 Task: Add the task  Integrate a new payment gateway into an e-commerce website to the section Agile Accelerators in the project AdaptFlow and add a Due Date to the respective task as 2023/11/23
Action: Mouse moved to (477, 385)
Screenshot: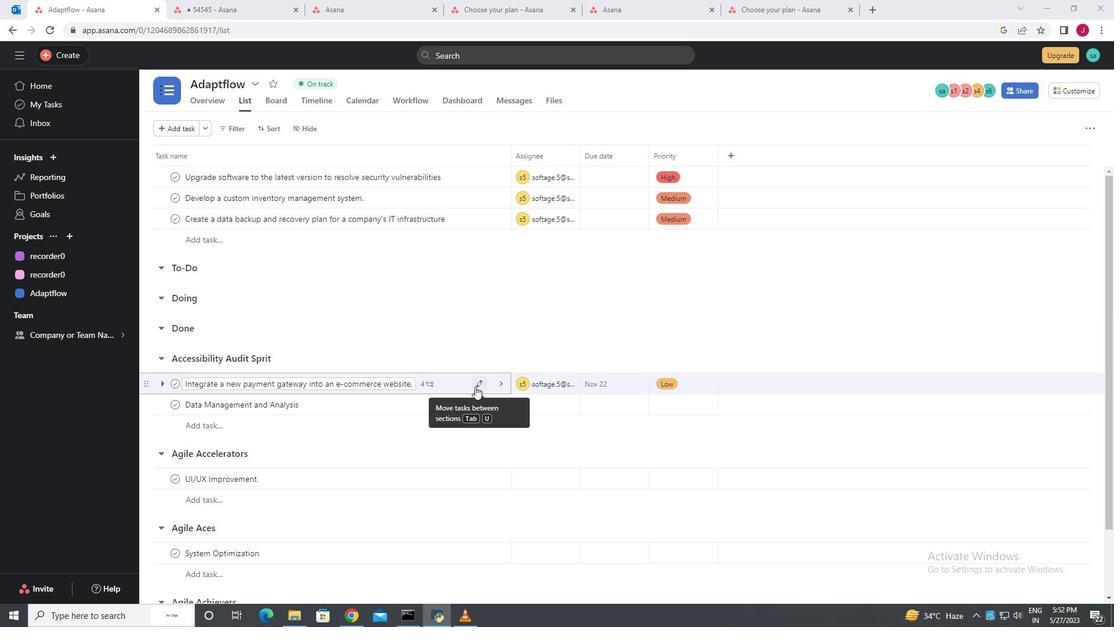 
Action: Mouse pressed left at (477, 385)
Screenshot: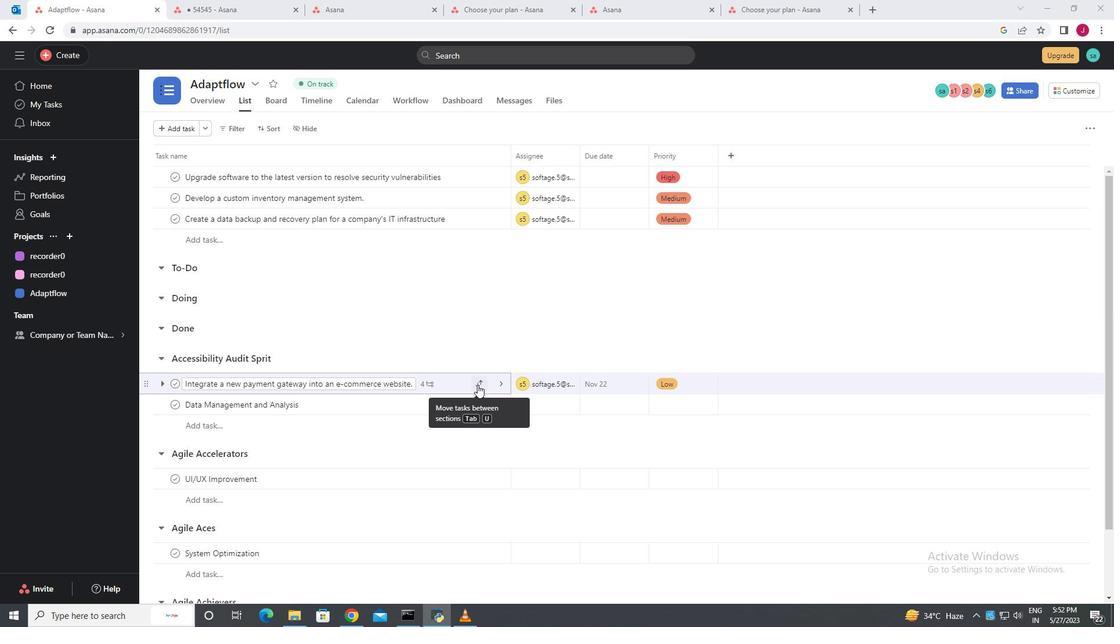 
Action: Mouse moved to (425, 537)
Screenshot: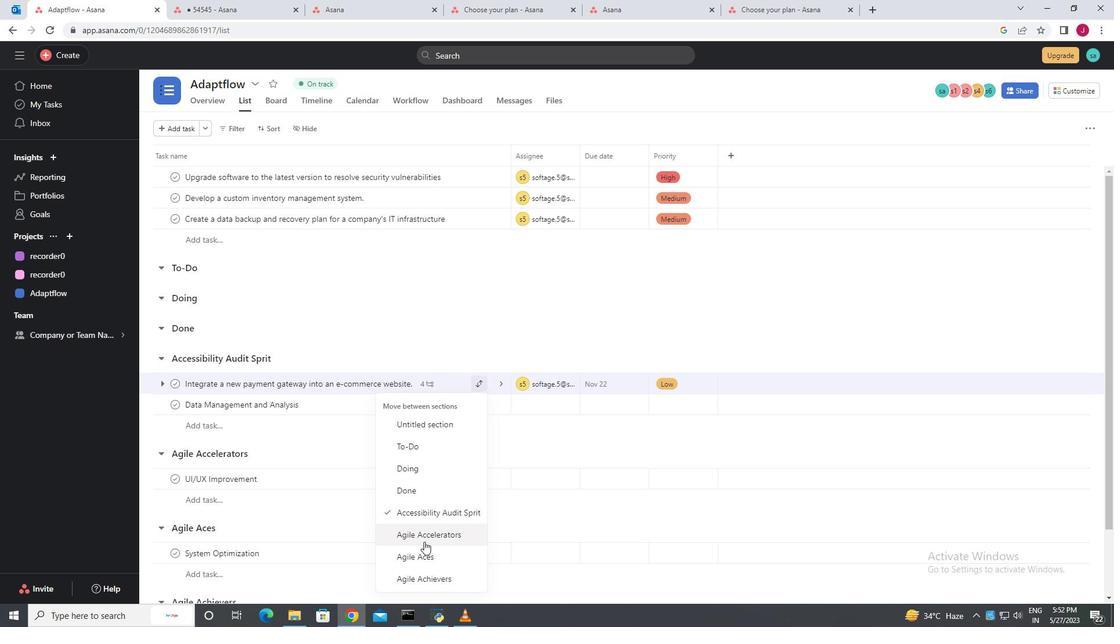
Action: Mouse pressed left at (425, 537)
Screenshot: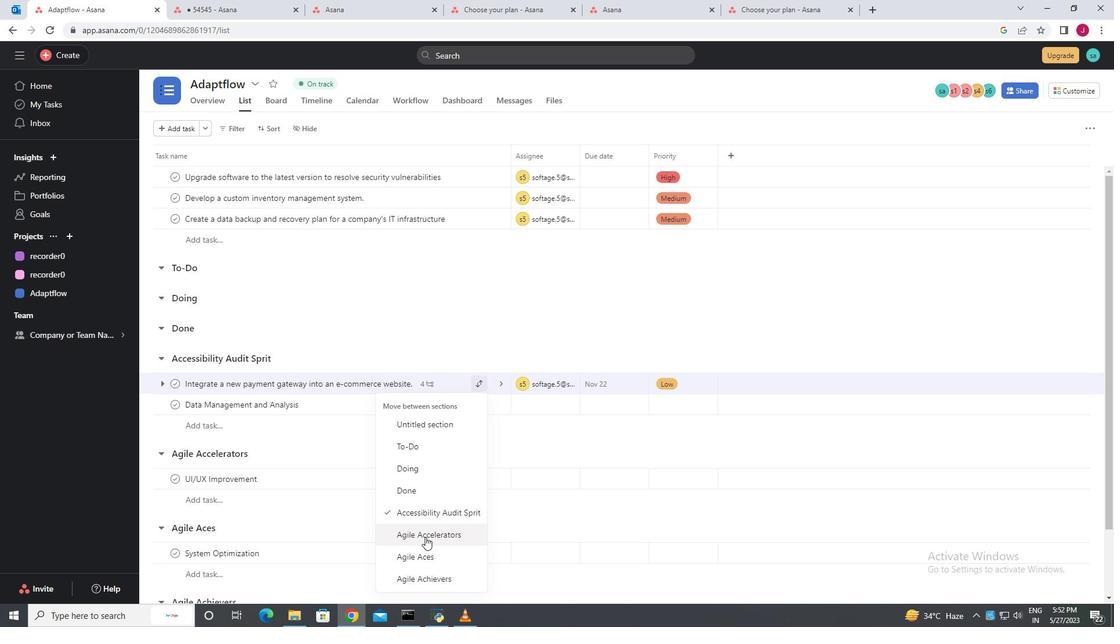 
Action: Mouse moved to (619, 458)
Screenshot: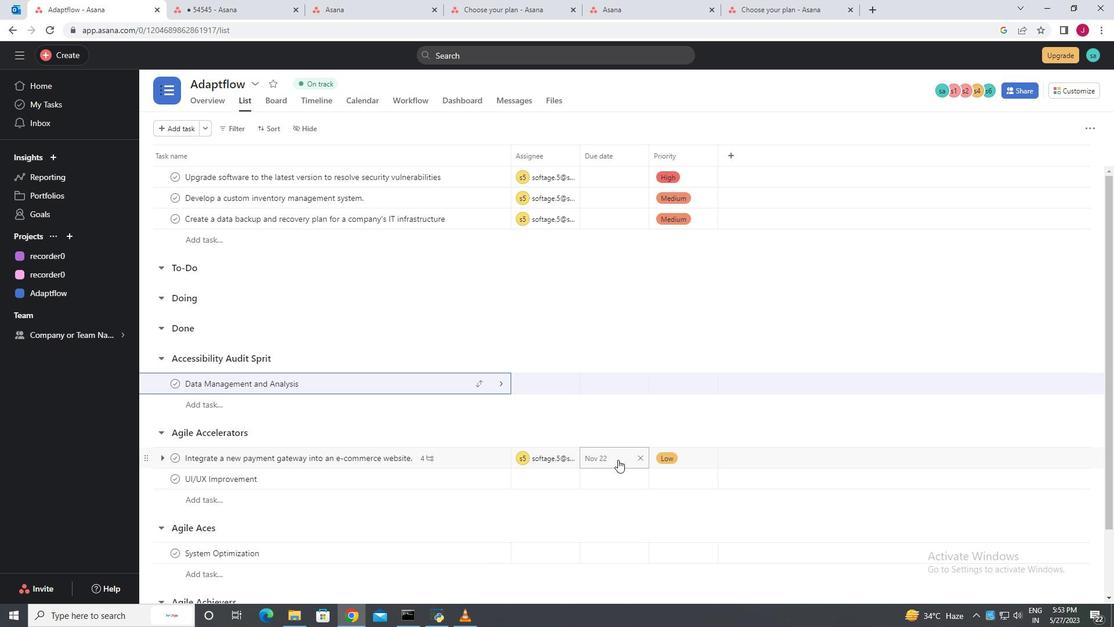 
Action: Mouse pressed left at (619, 458)
Screenshot: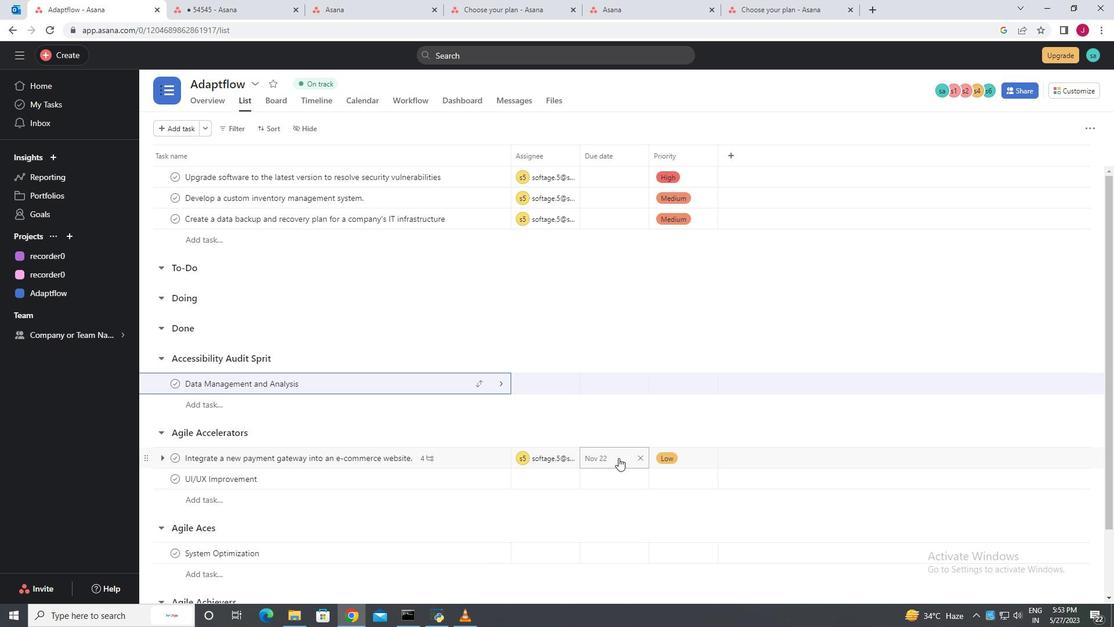 
Action: Mouse moved to (688, 331)
Screenshot: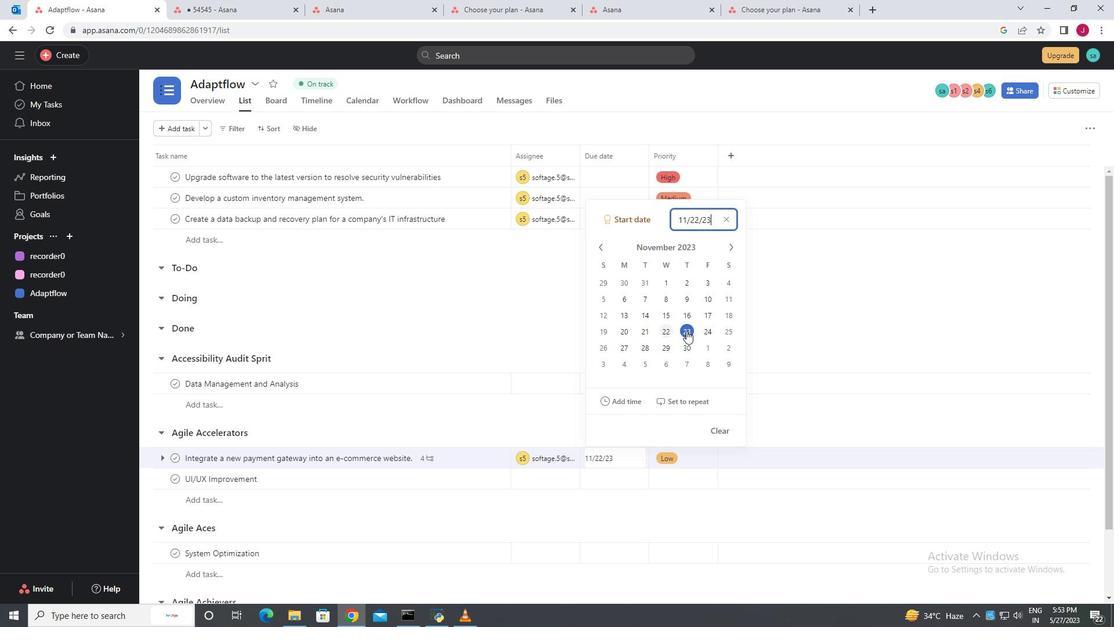 
Action: Mouse pressed left at (688, 331)
Screenshot: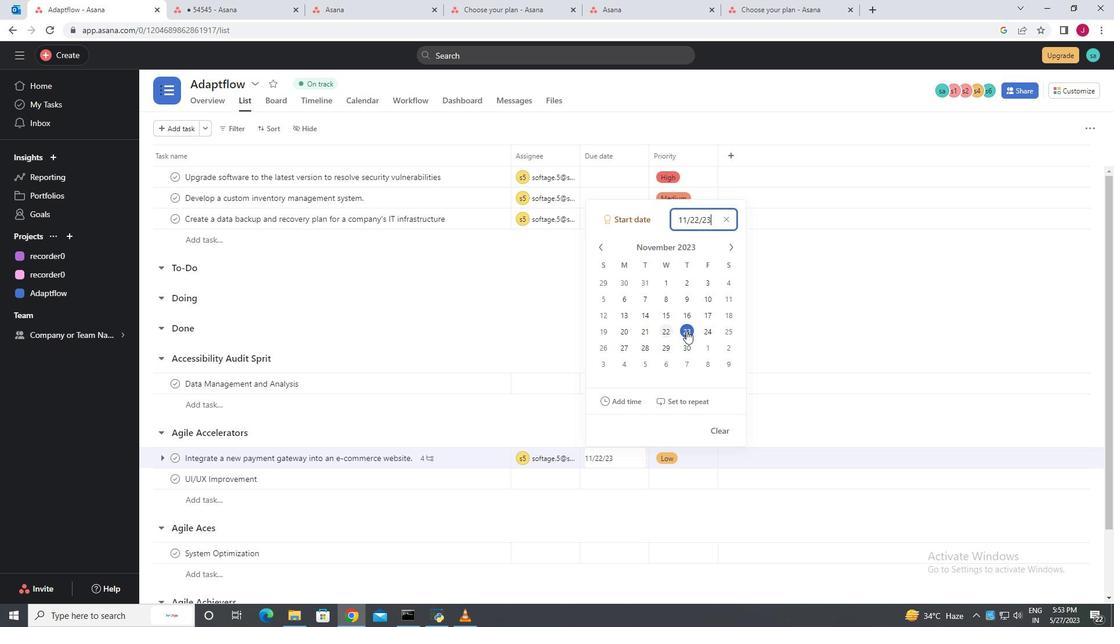 
Action: Mouse moved to (848, 321)
Screenshot: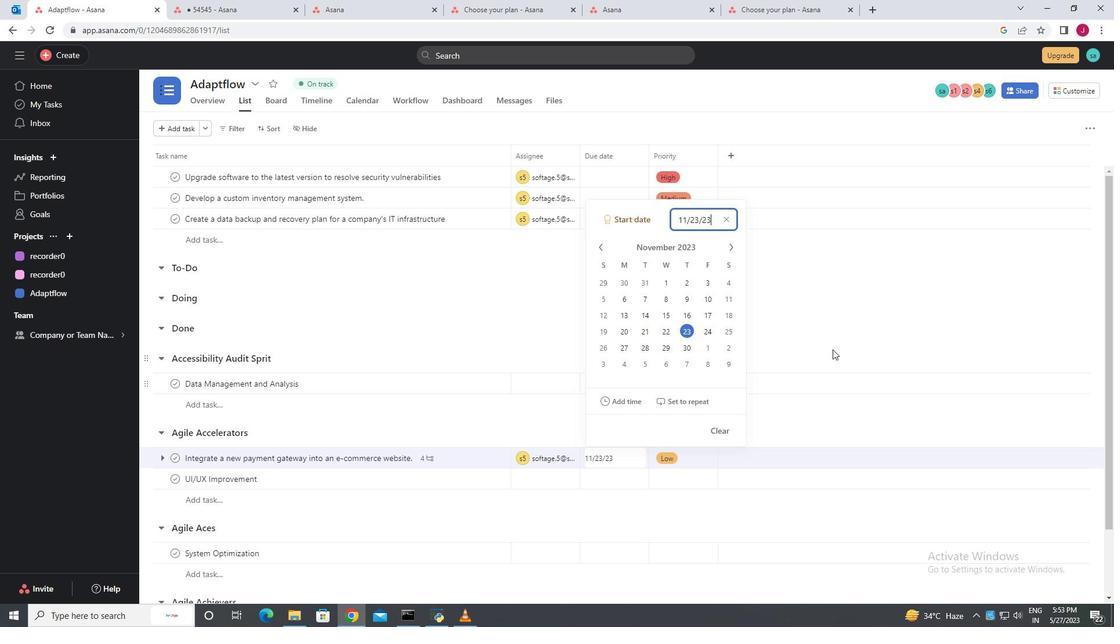 
Action: Mouse pressed left at (848, 321)
Screenshot: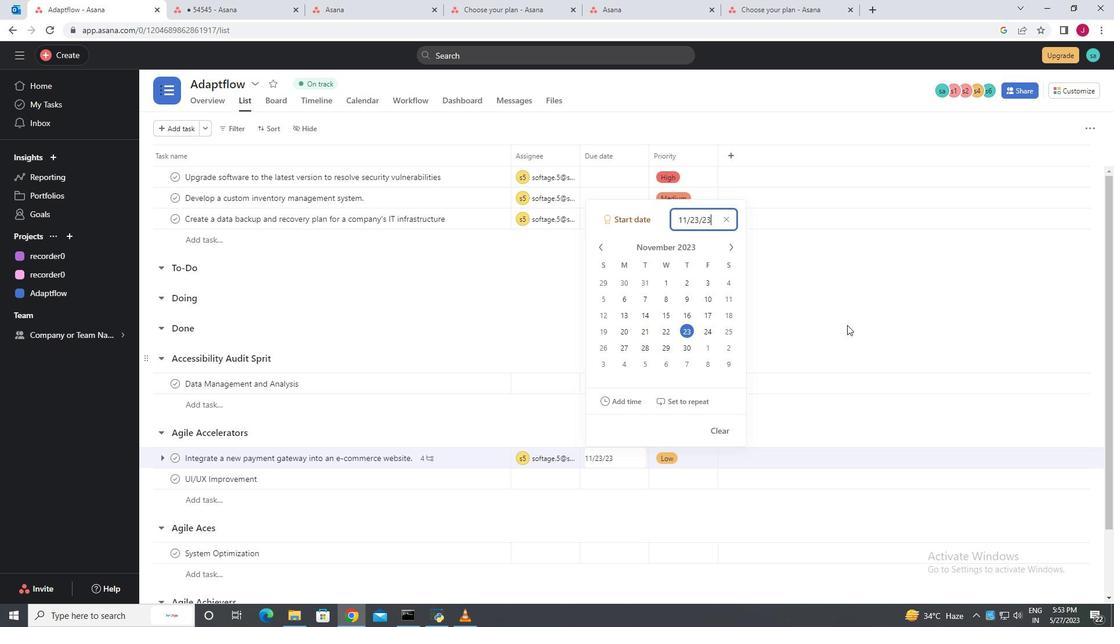
Action: Mouse moved to (619, 407)
Screenshot: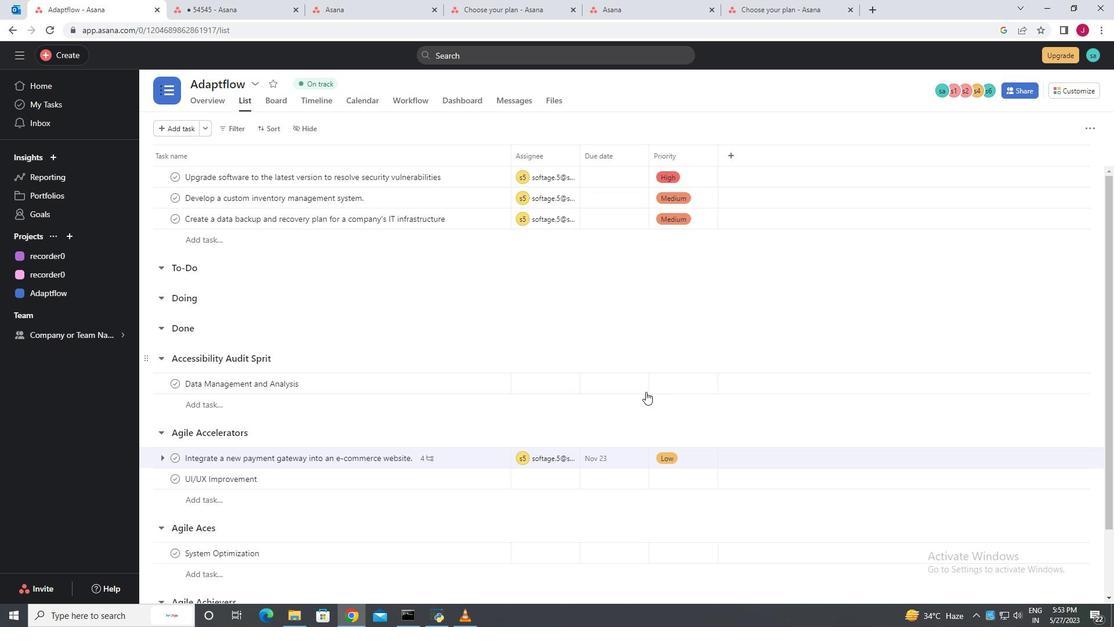 
Action: Mouse scrolled (619, 407) with delta (0, 0)
Screenshot: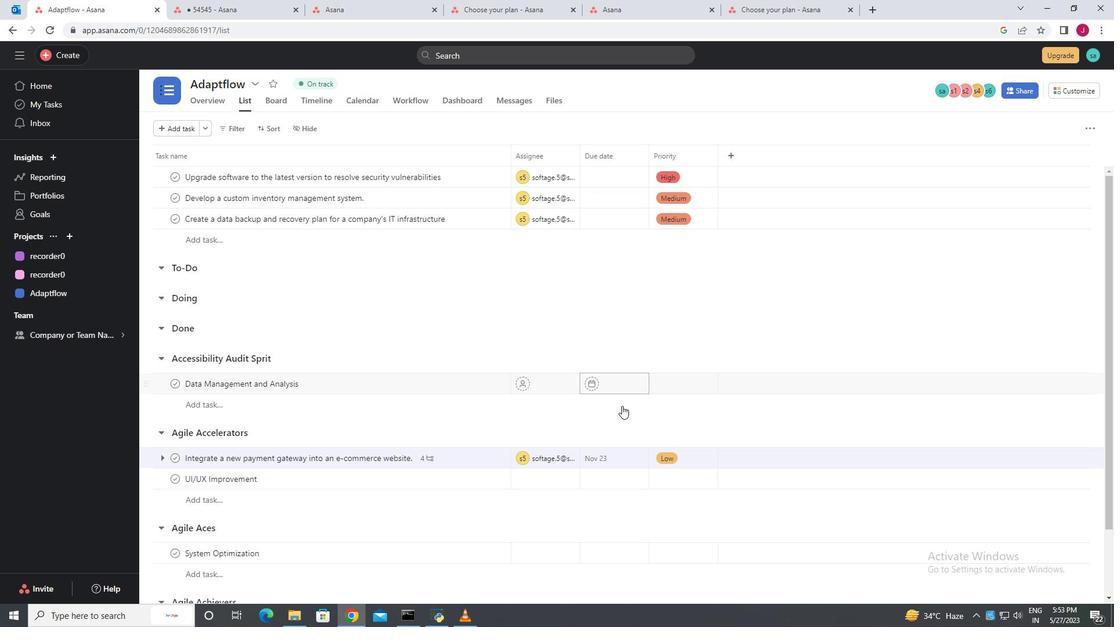 
Action: Mouse scrolled (619, 407) with delta (0, 0)
Screenshot: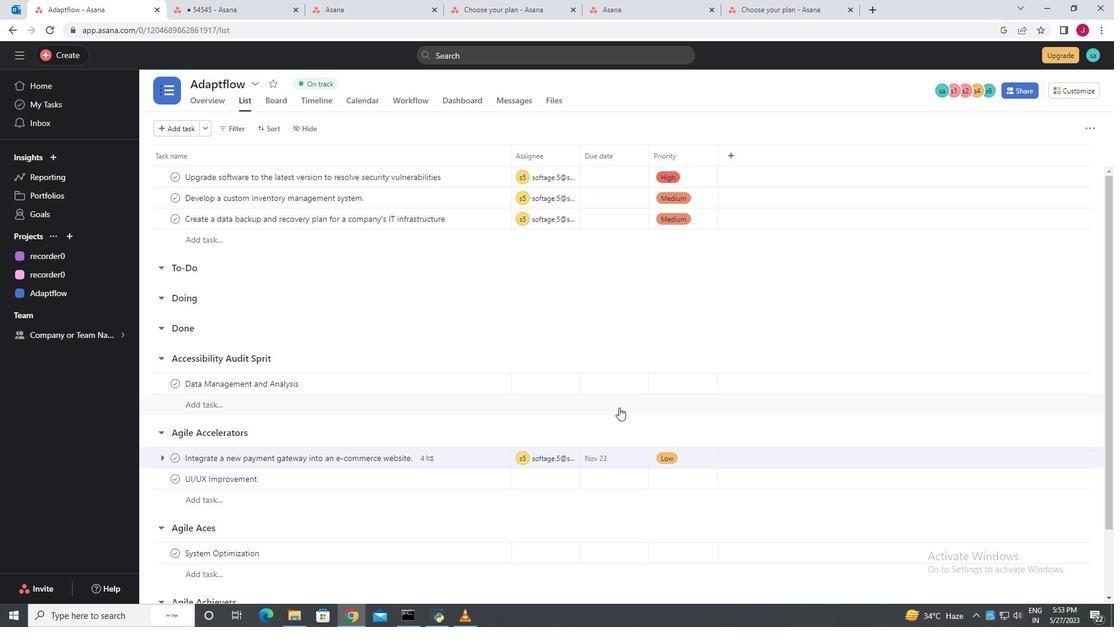 
Action: Mouse scrolled (619, 407) with delta (0, 0)
Screenshot: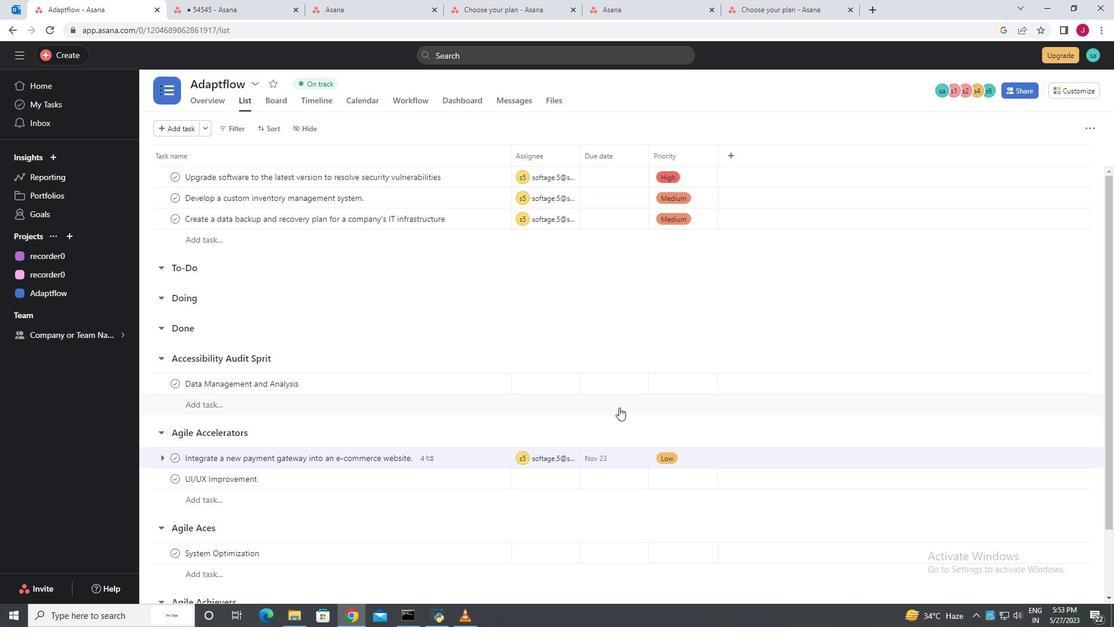 
Action: Mouse moved to (619, 405)
Screenshot: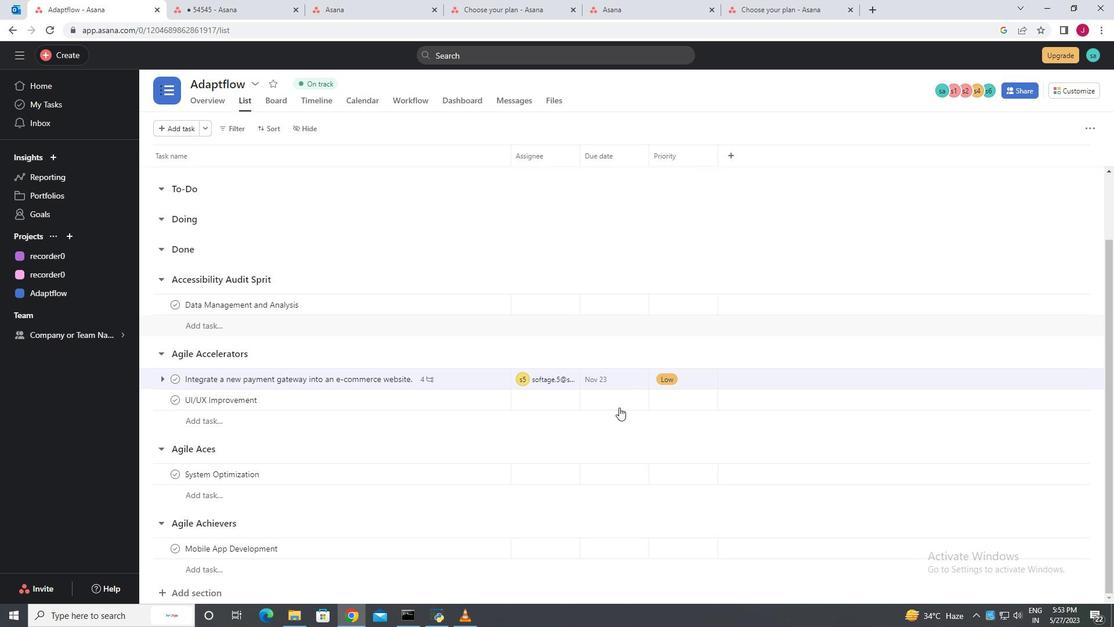 
Action: Mouse scrolled (619, 406) with delta (0, 0)
Screenshot: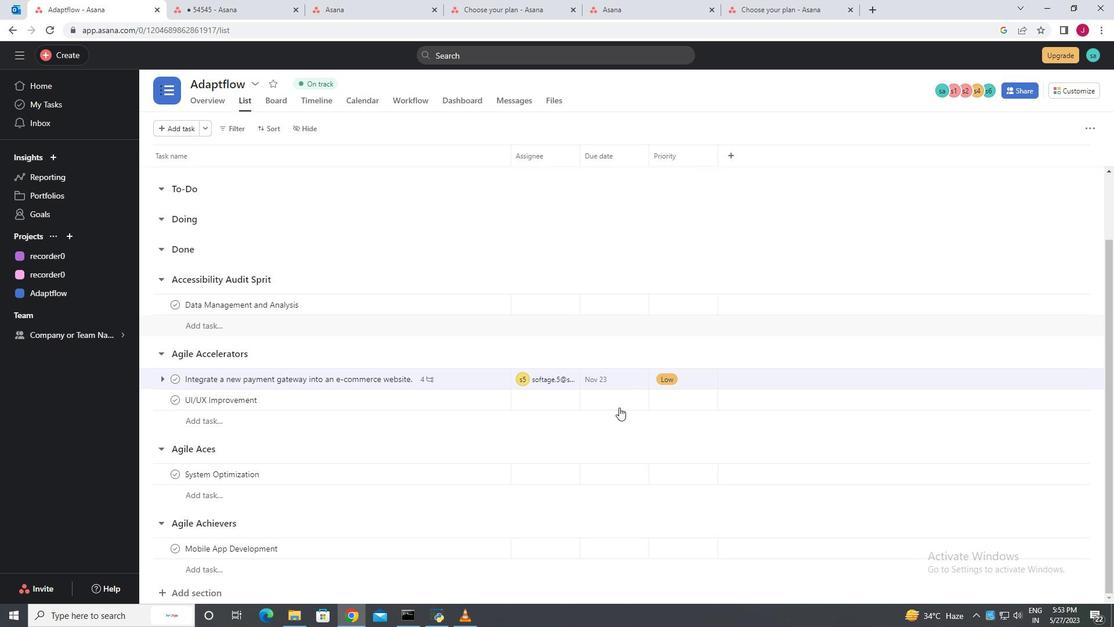 
Action: Mouse scrolled (619, 406) with delta (0, 0)
Screenshot: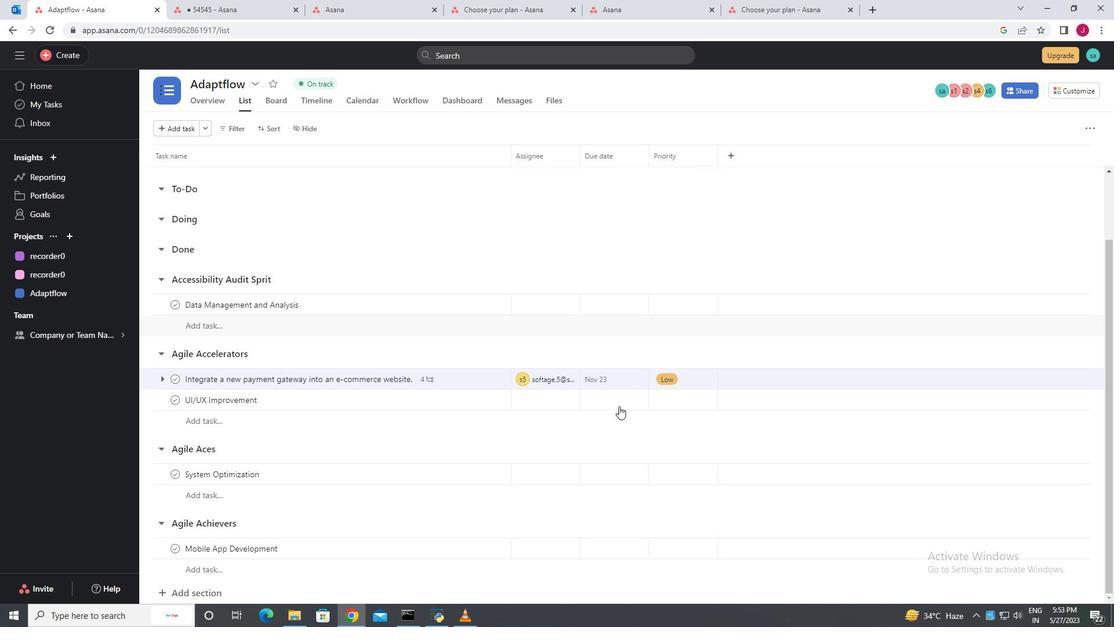 
Action: Mouse moved to (637, 379)
Screenshot: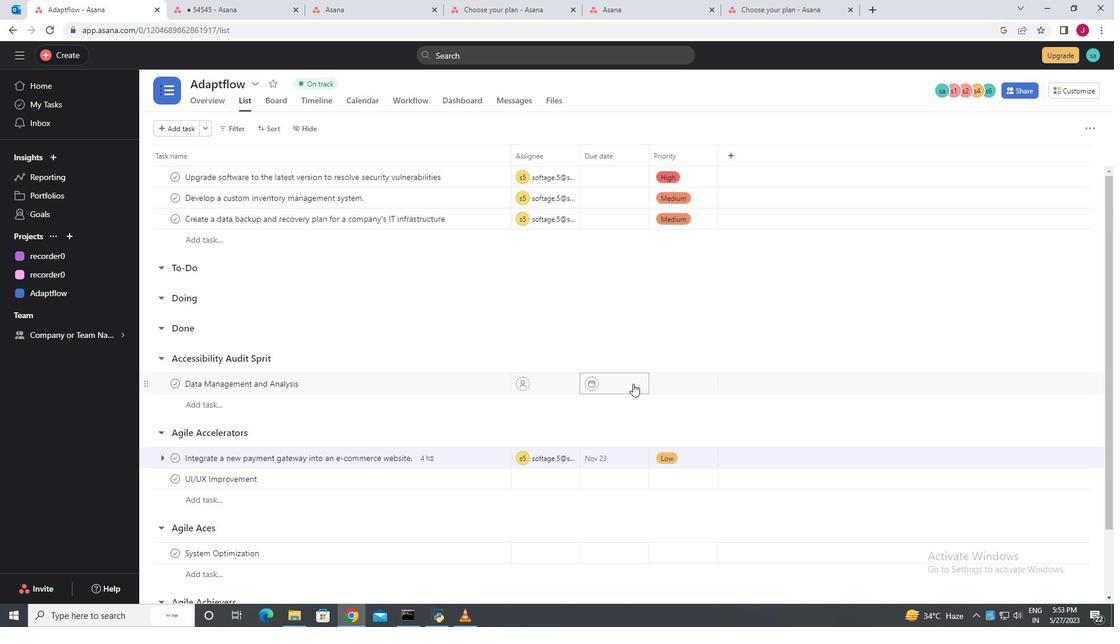 
